 Task: Add the task  Implement backup and restore functionality for better data management to the section Code Catalysts in the project Transpire and add a Due Date to the respective task as 2024/01/11.
Action: Mouse moved to (602, 556)
Screenshot: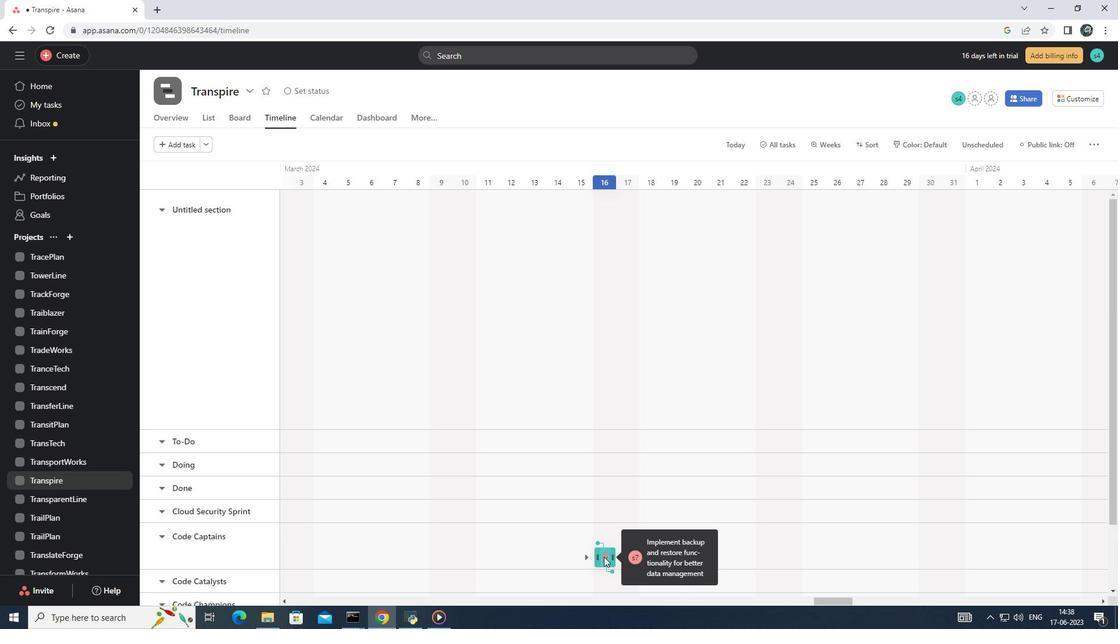 
Action: Mouse pressed left at (602, 556)
Screenshot: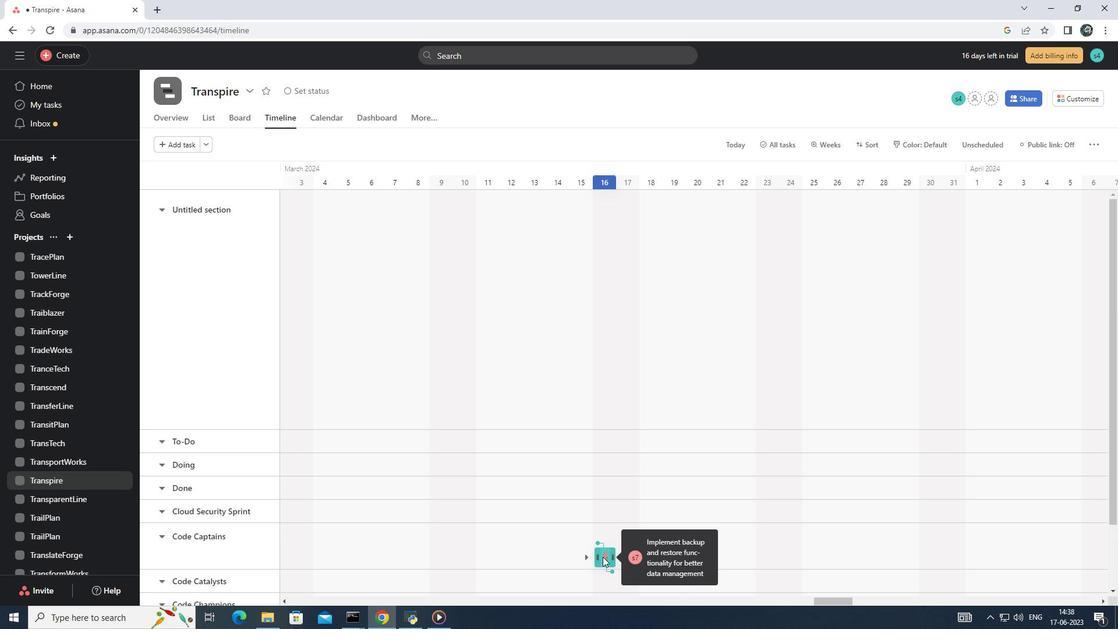 
Action: Mouse moved to (905, 273)
Screenshot: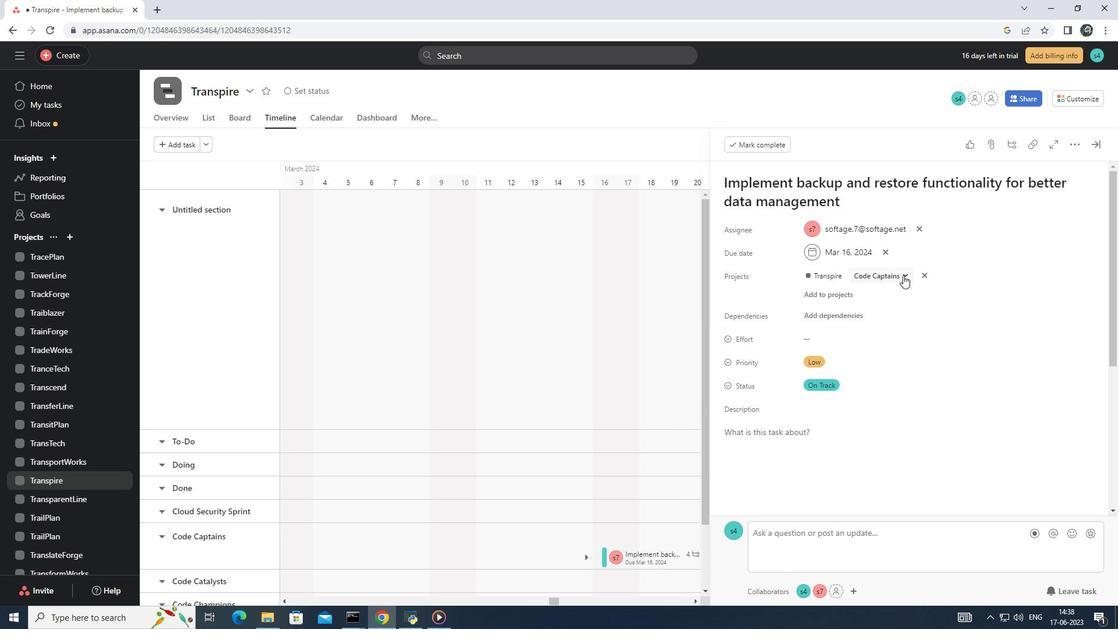 
Action: Mouse pressed left at (905, 273)
Screenshot: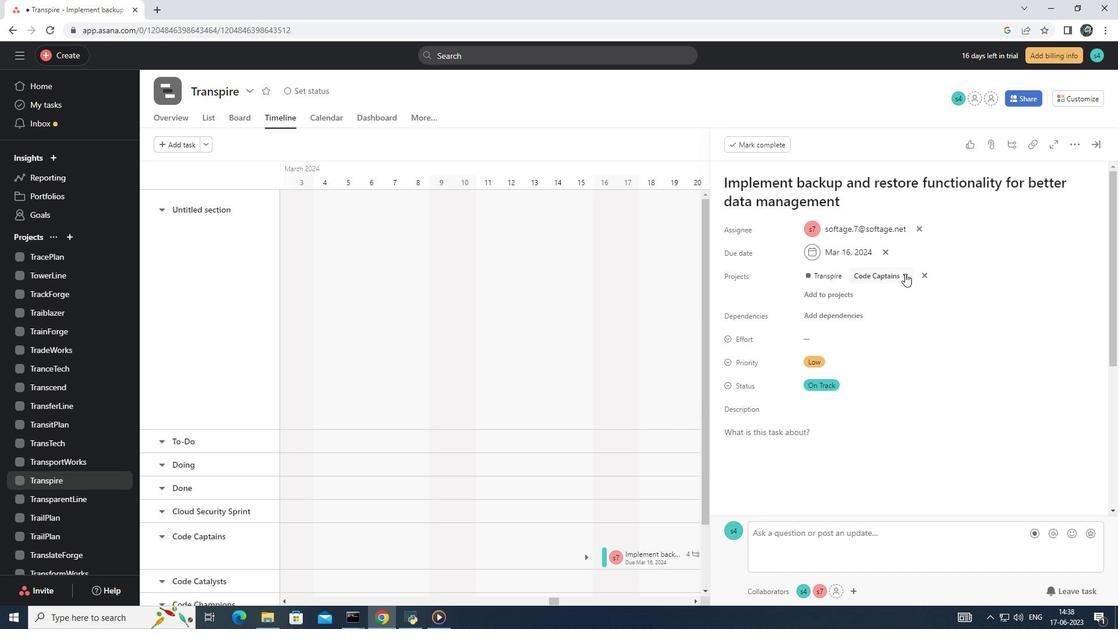 
Action: Mouse moved to (874, 428)
Screenshot: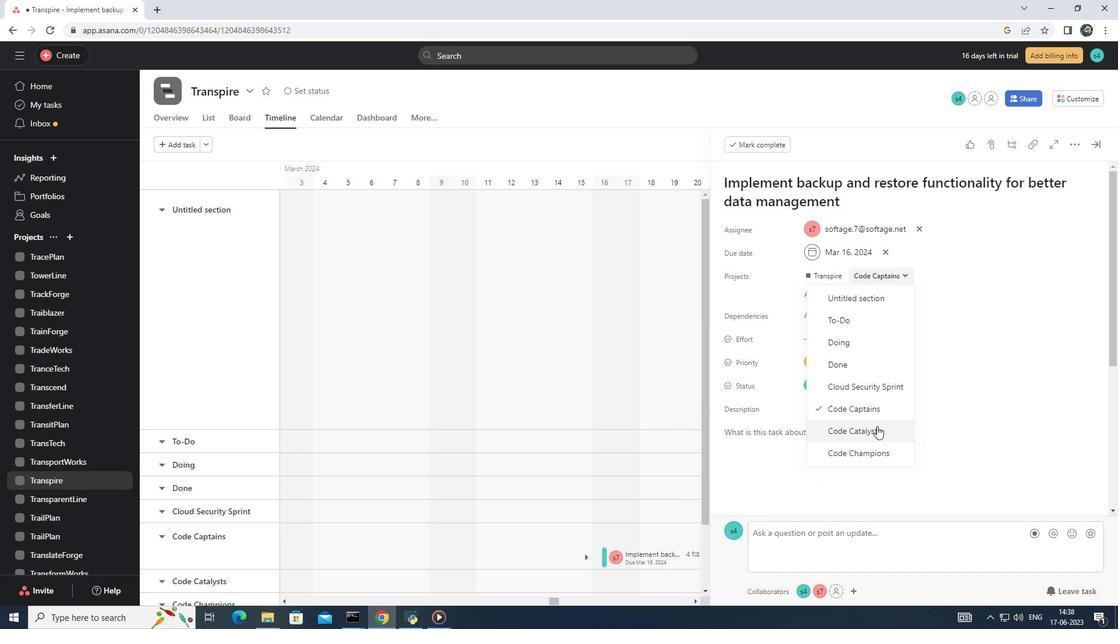 
Action: Mouse pressed left at (874, 428)
Screenshot: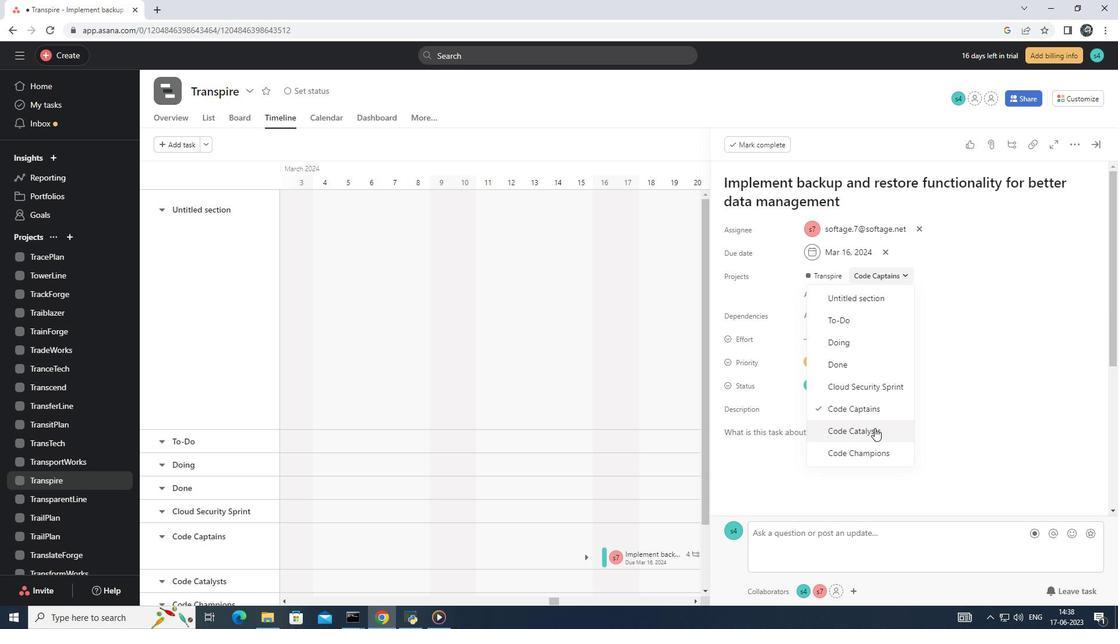 
Action: Mouse moved to (888, 248)
Screenshot: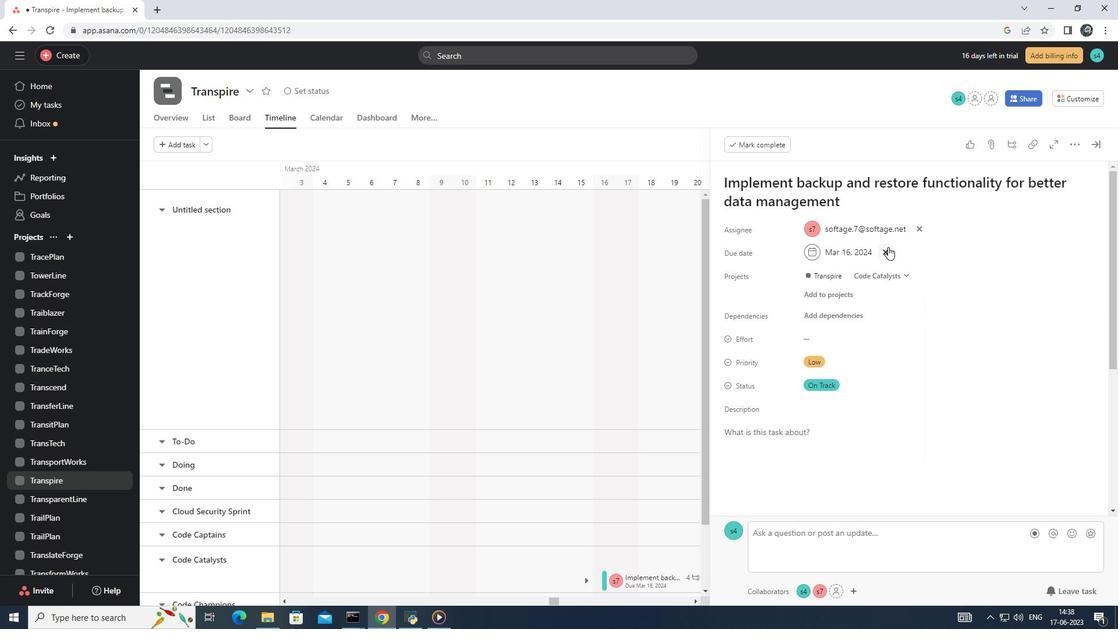 
Action: Mouse pressed left at (888, 248)
Screenshot: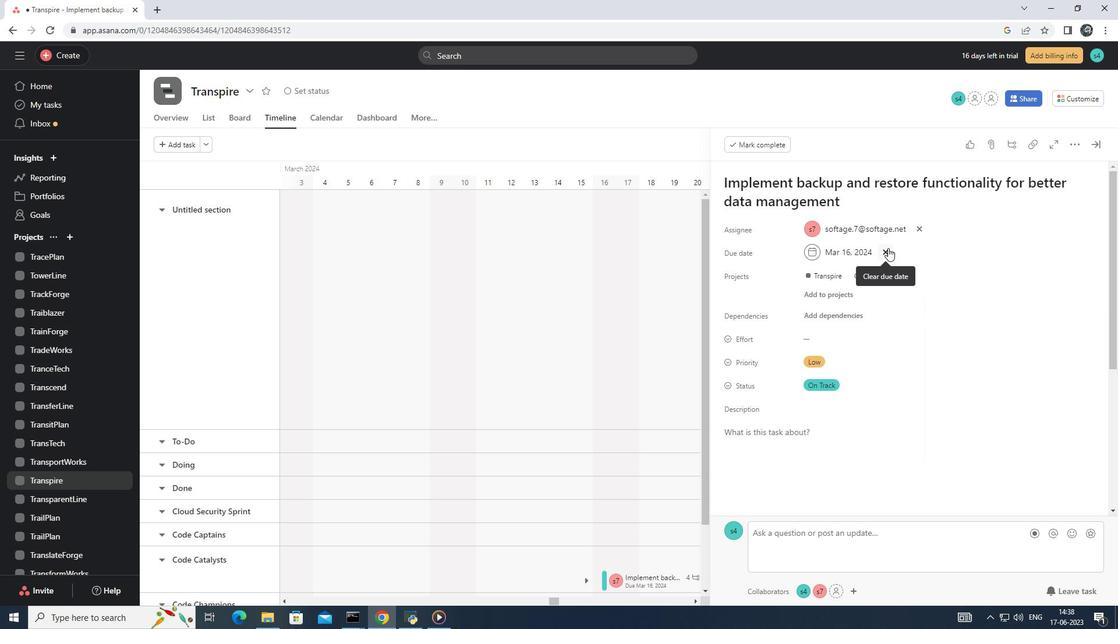 
Action: Mouse moved to (813, 251)
Screenshot: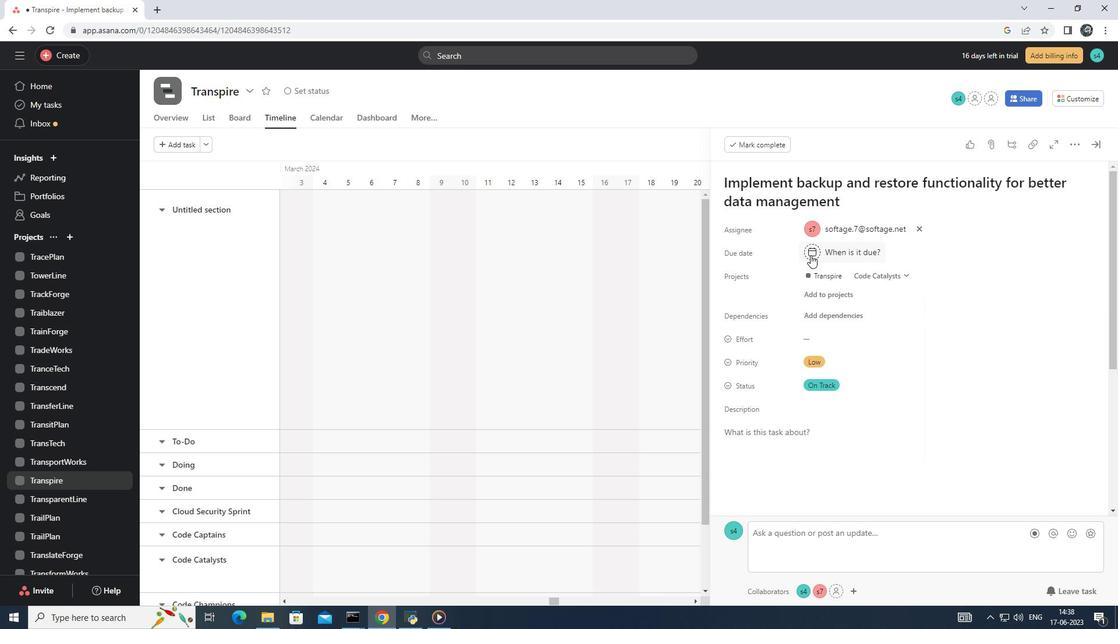 
Action: Mouse pressed left at (813, 251)
Screenshot: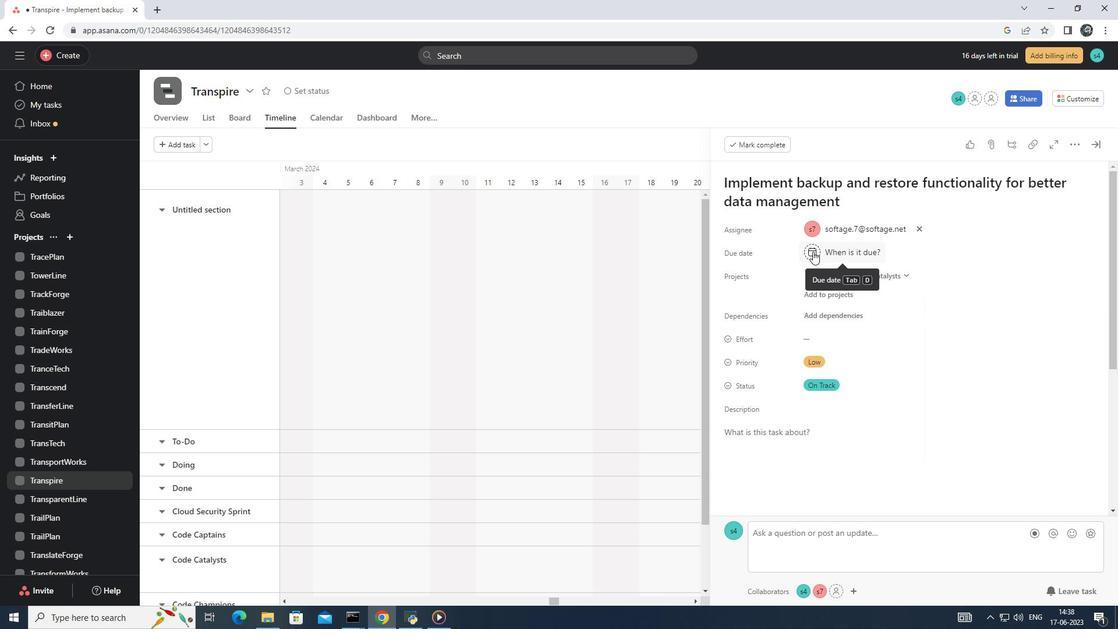
Action: Mouse moved to (897, 286)
Screenshot: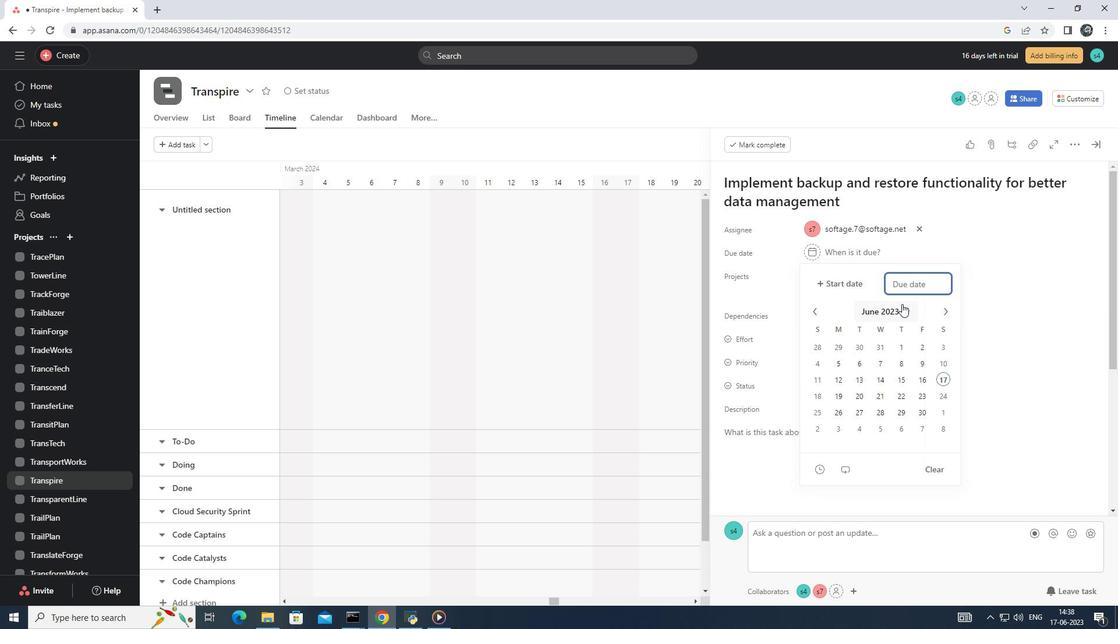 
Action: Mouse pressed left at (897, 286)
Screenshot: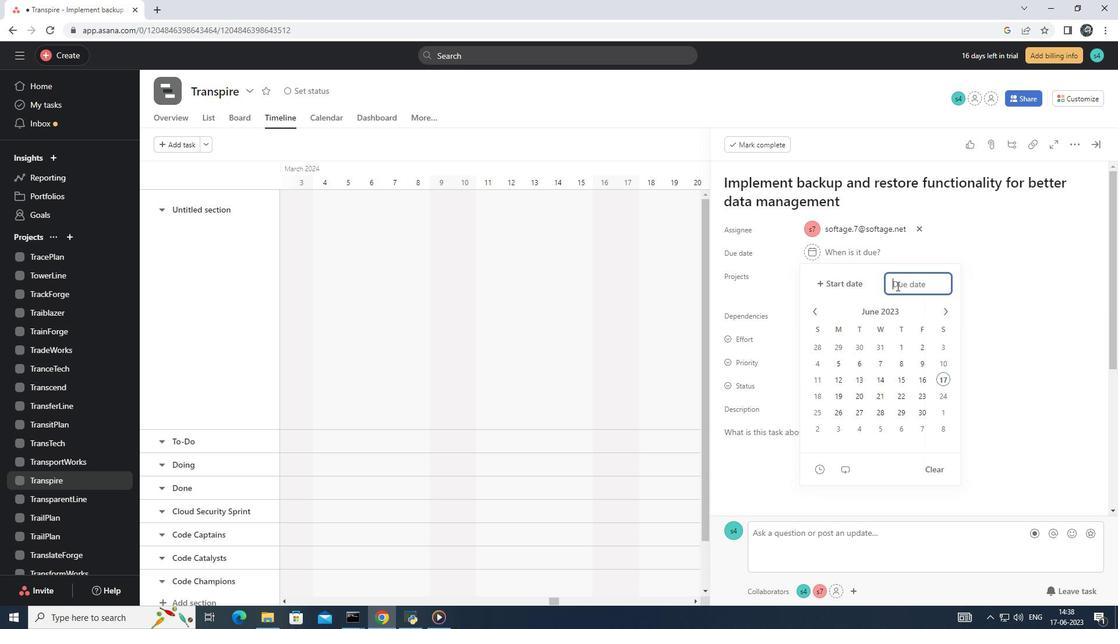 
Action: Key pressed 2024/01/11<Key.enter>
Screenshot: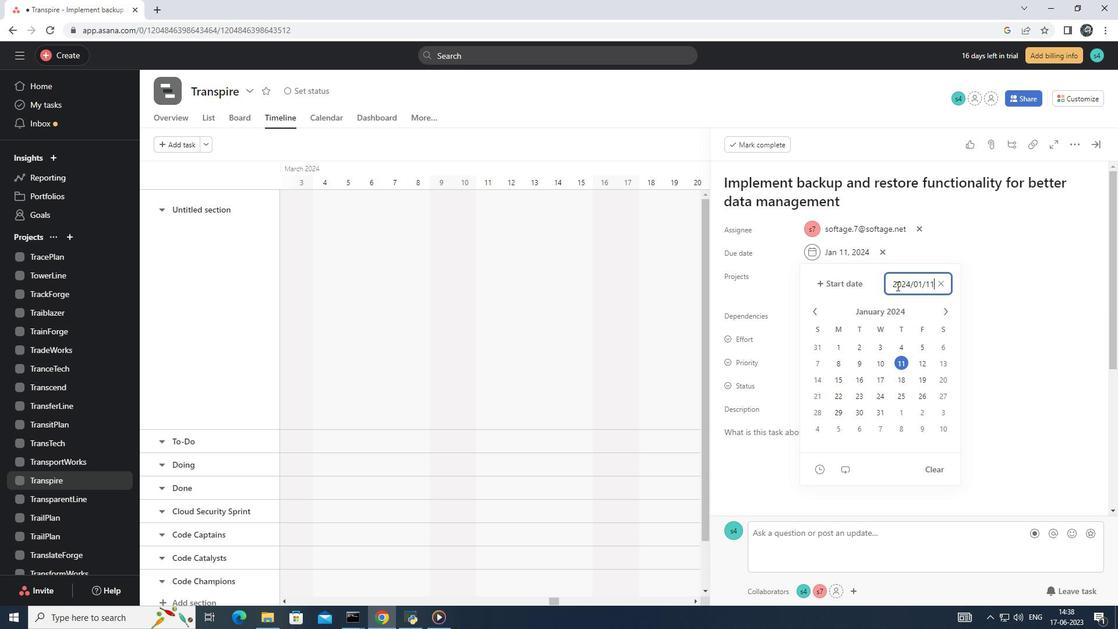 
